 Task: Look for products in the category "Pasta" from Blount only.
Action: Mouse moved to (20, 159)
Screenshot: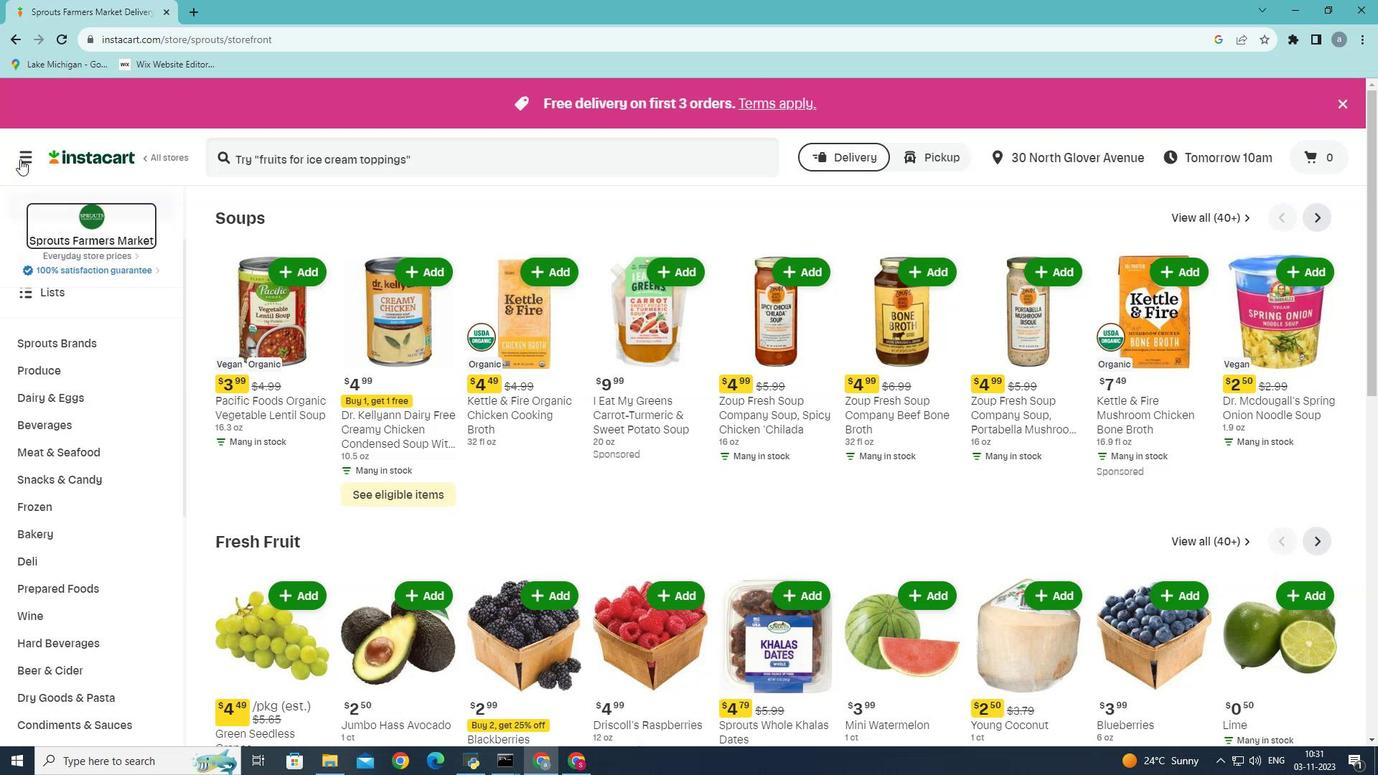 
Action: Mouse pressed left at (20, 159)
Screenshot: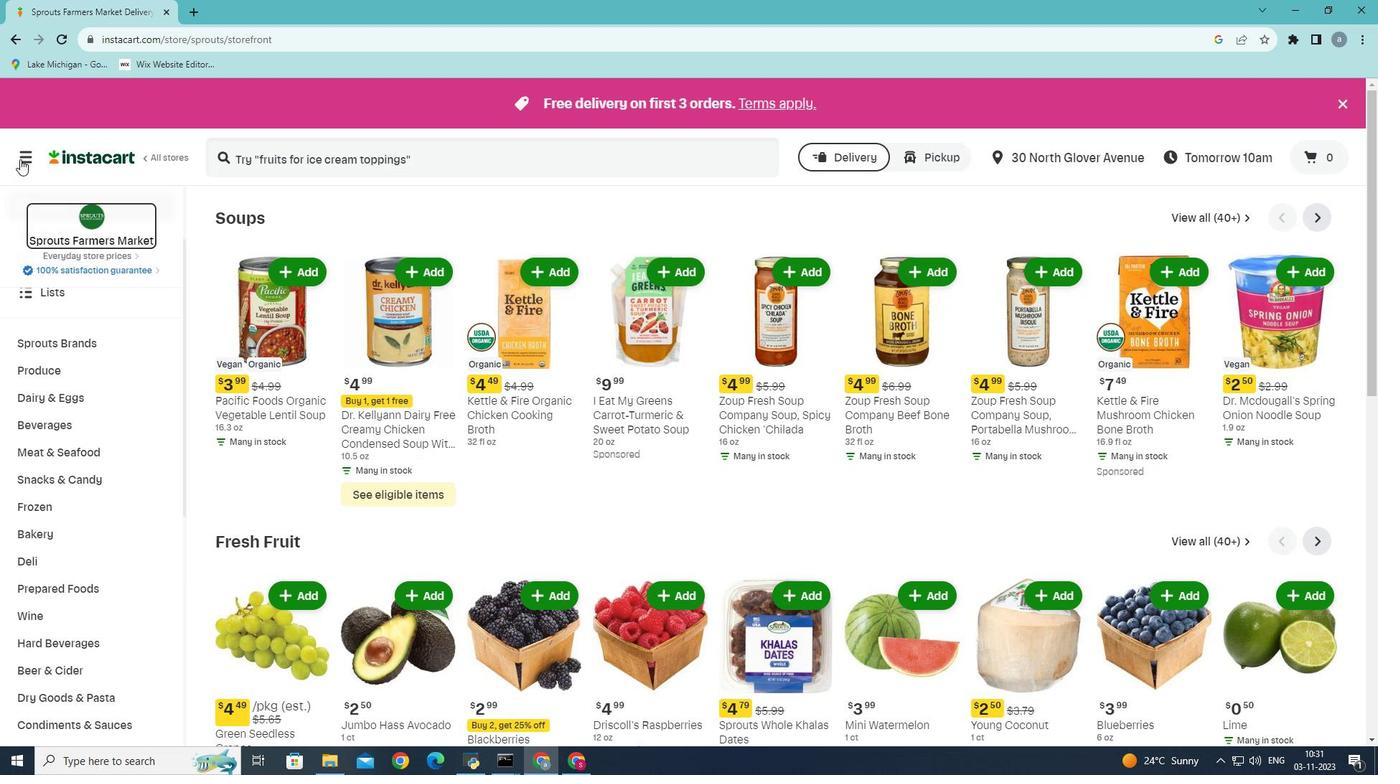 
Action: Mouse moved to (81, 398)
Screenshot: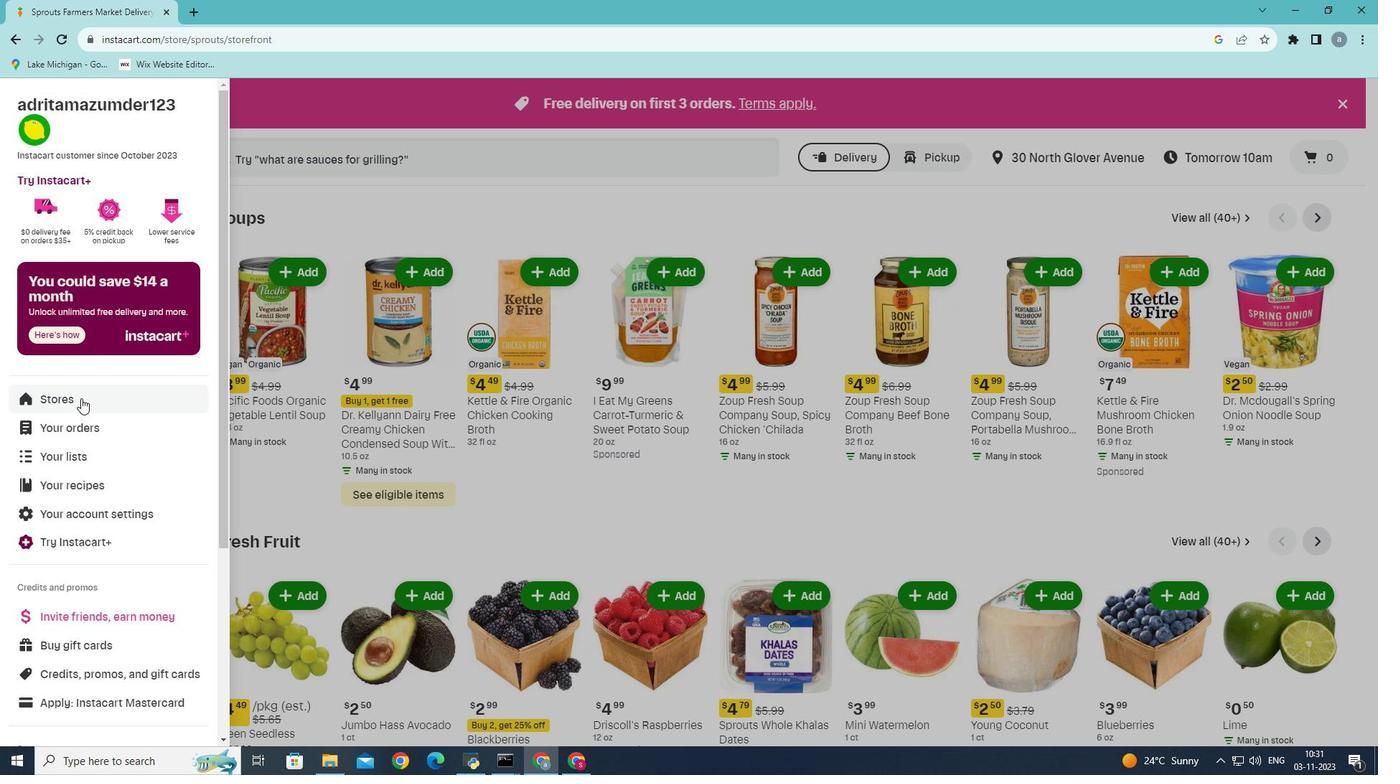 
Action: Mouse pressed left at (81, 398)
Screenshot: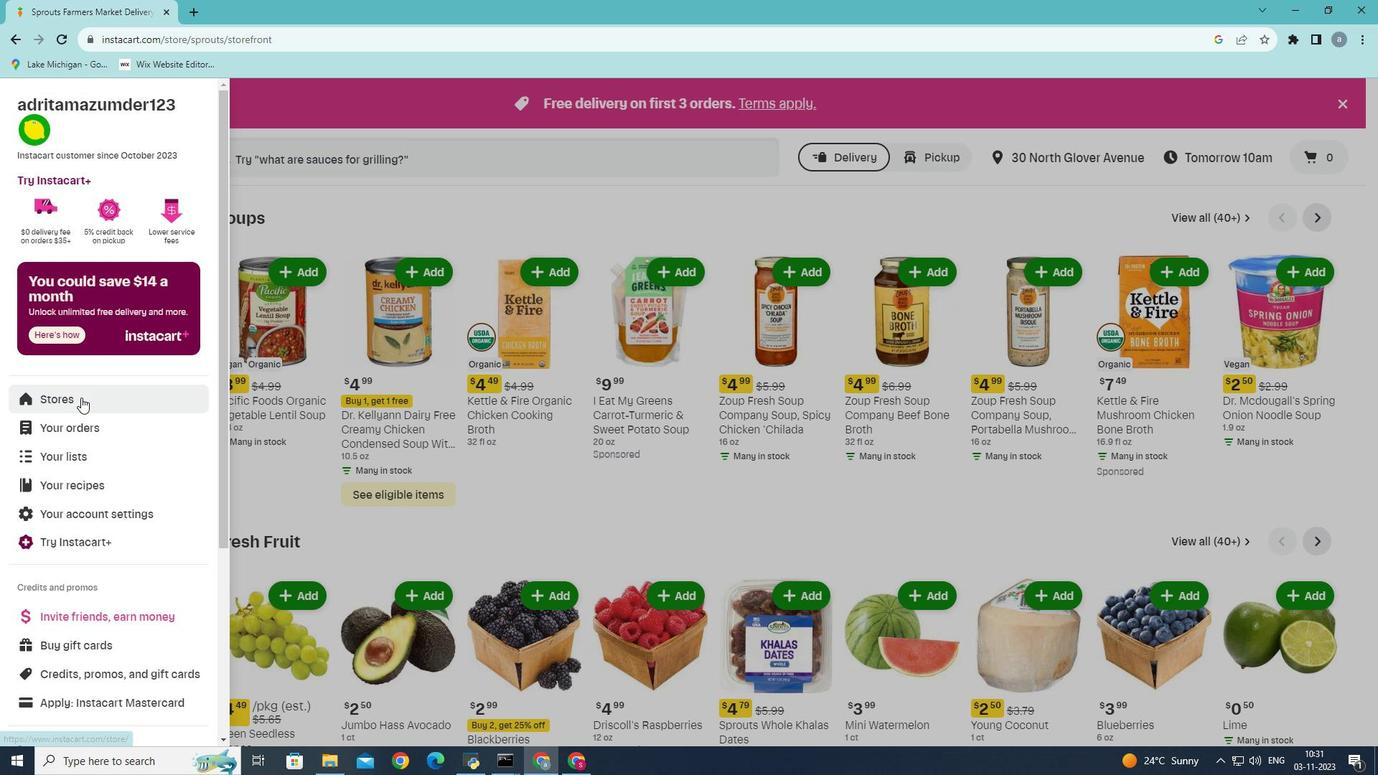 
Action: Mouse moved to (348, 161)
Screenshot: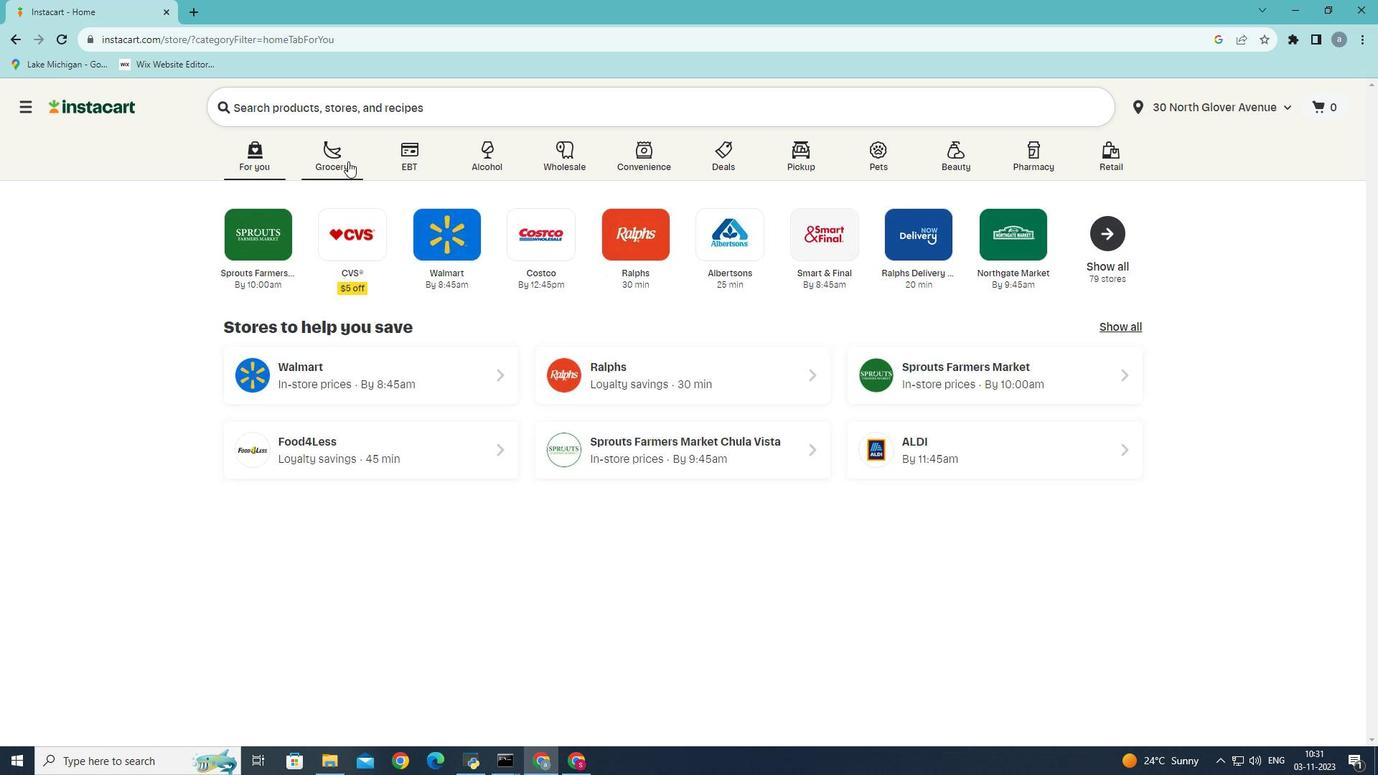
Action: Mouse pressed left at (348, 161)
Screenshot: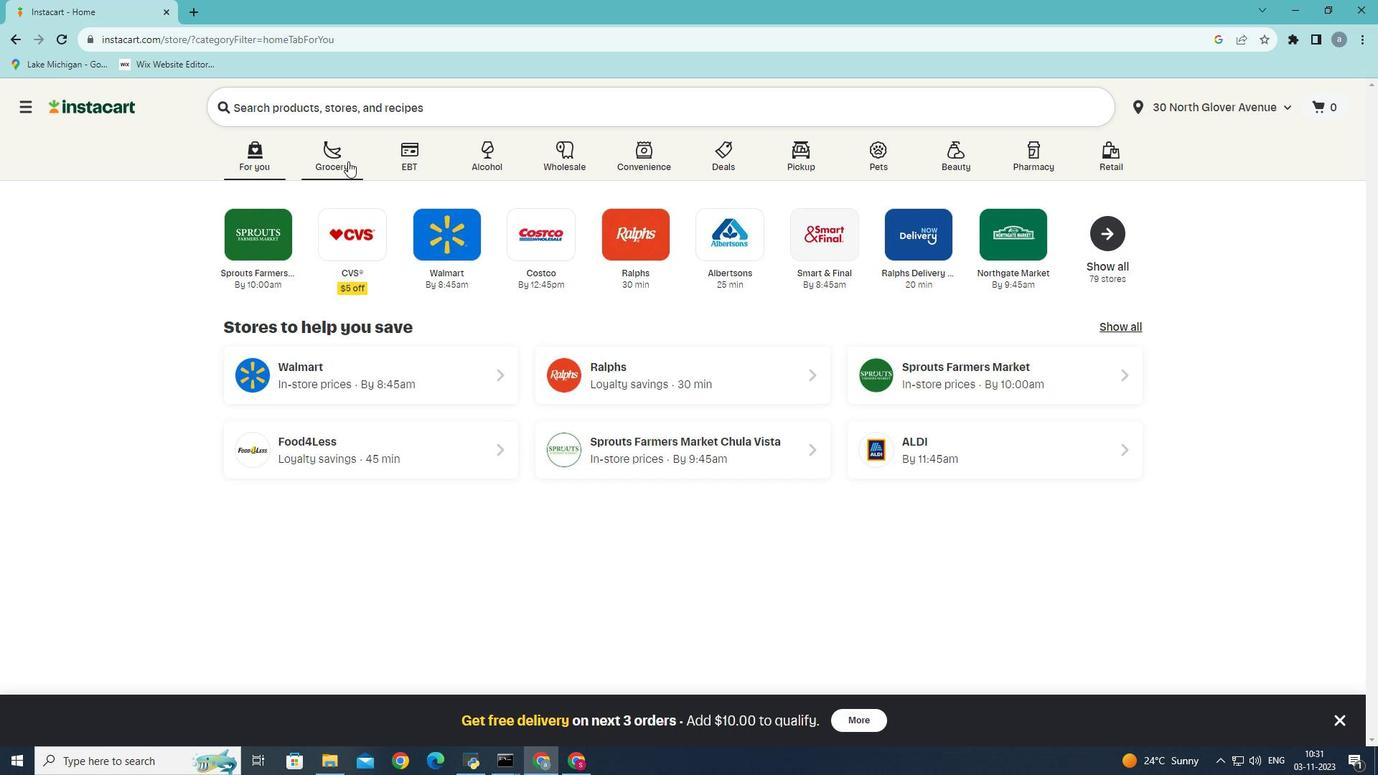
Action: Mouse moved to (323, 415)
Screenshot: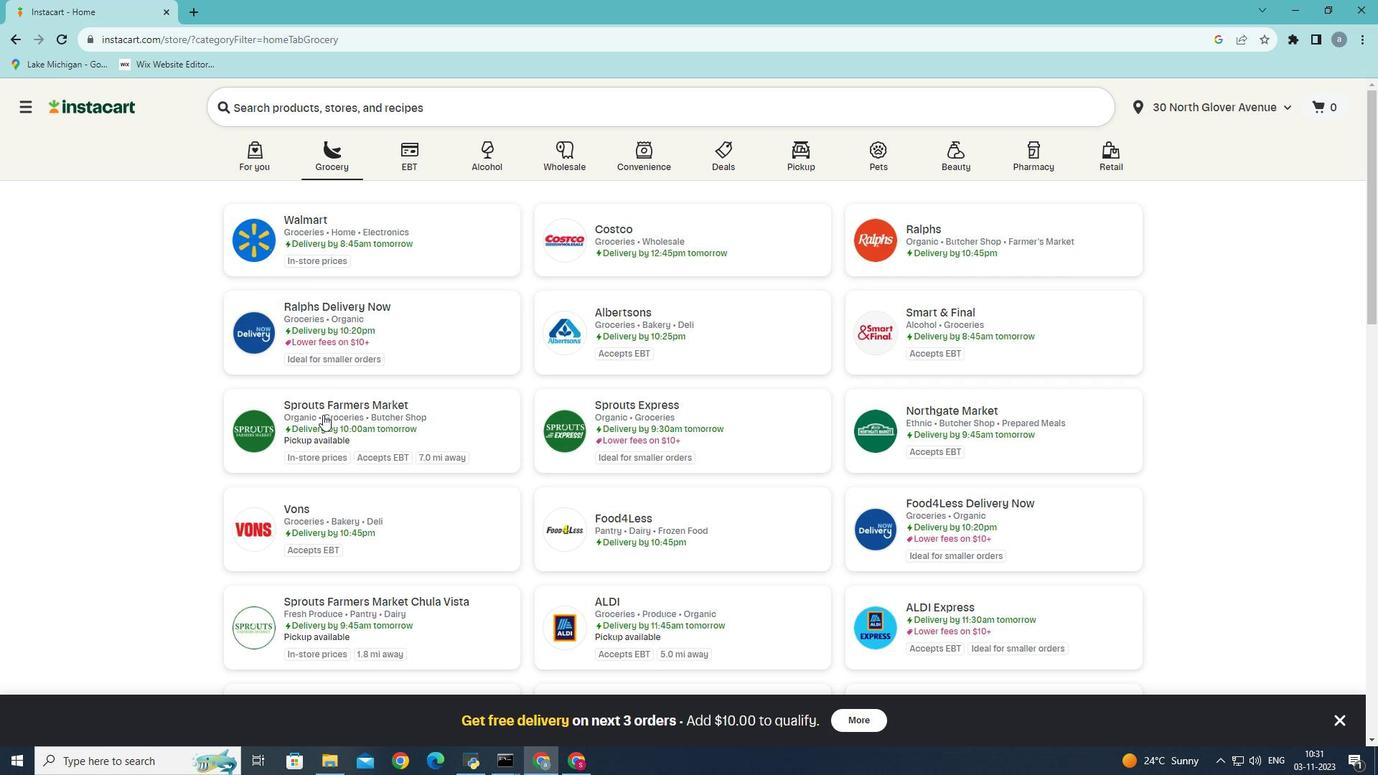 
Action: Mouse pressed left at (323, 415)
Screenshot: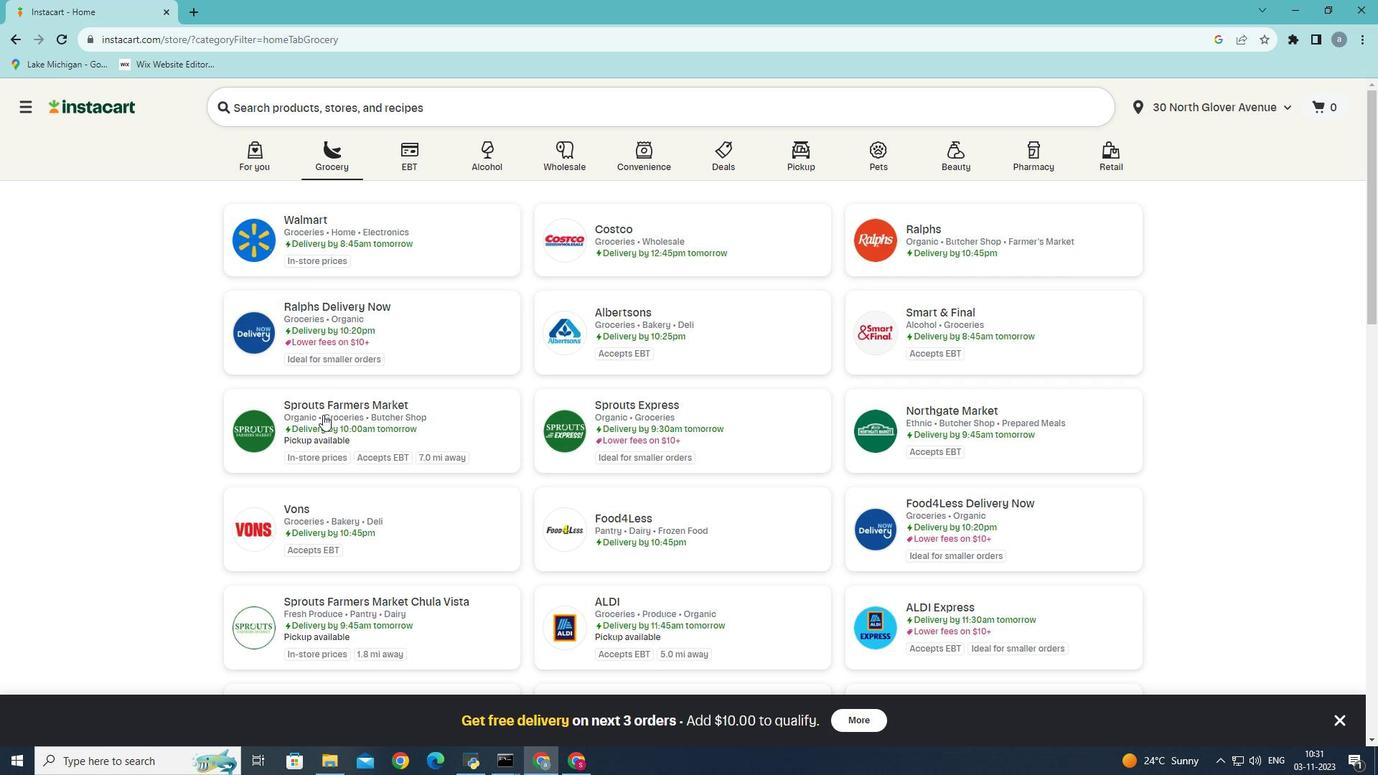 
Action: Mouse moved to (33, 653)
Screenshot: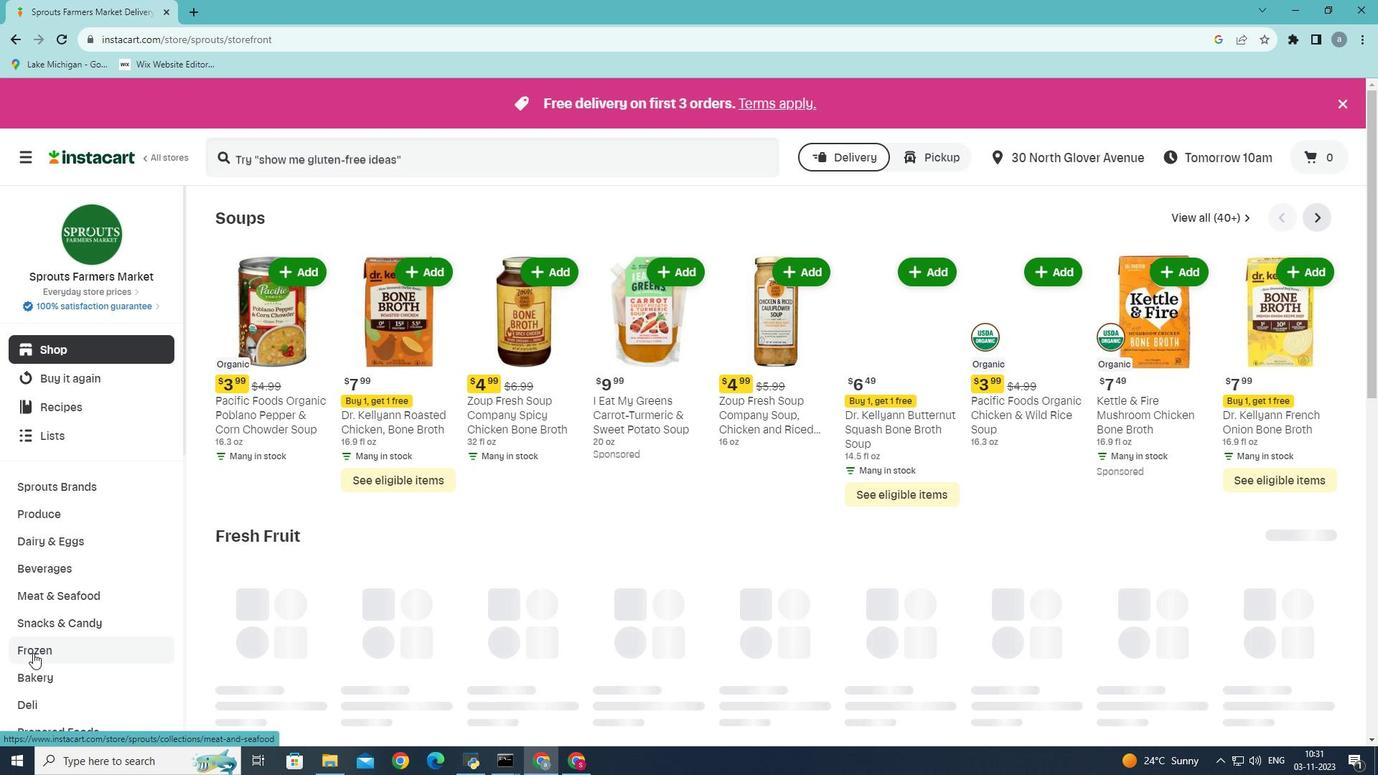 
Action: Mouse scrolled (33, 652) with delta (0, 0)
Screenshot: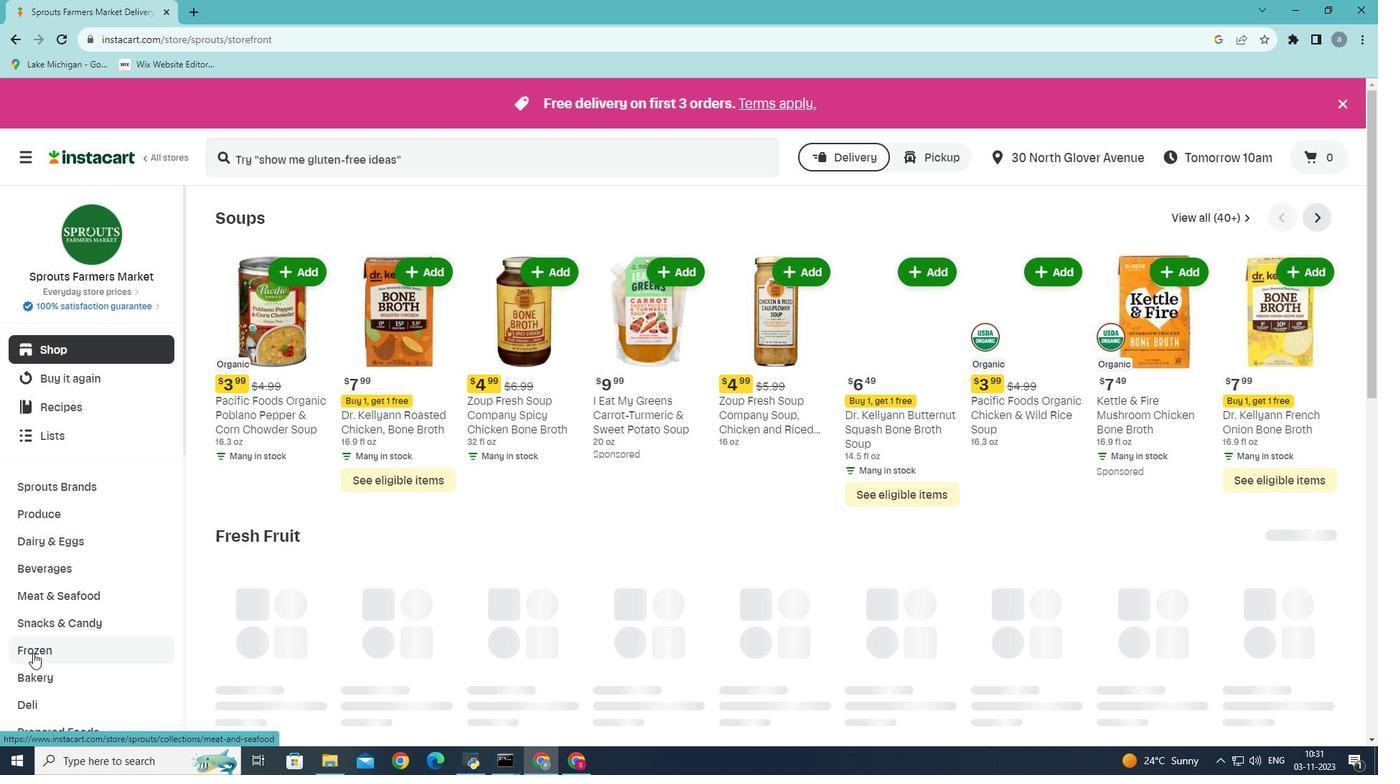 
Action: Mouse scrolled (33, 652) with delta (0, 0)
Screenshot: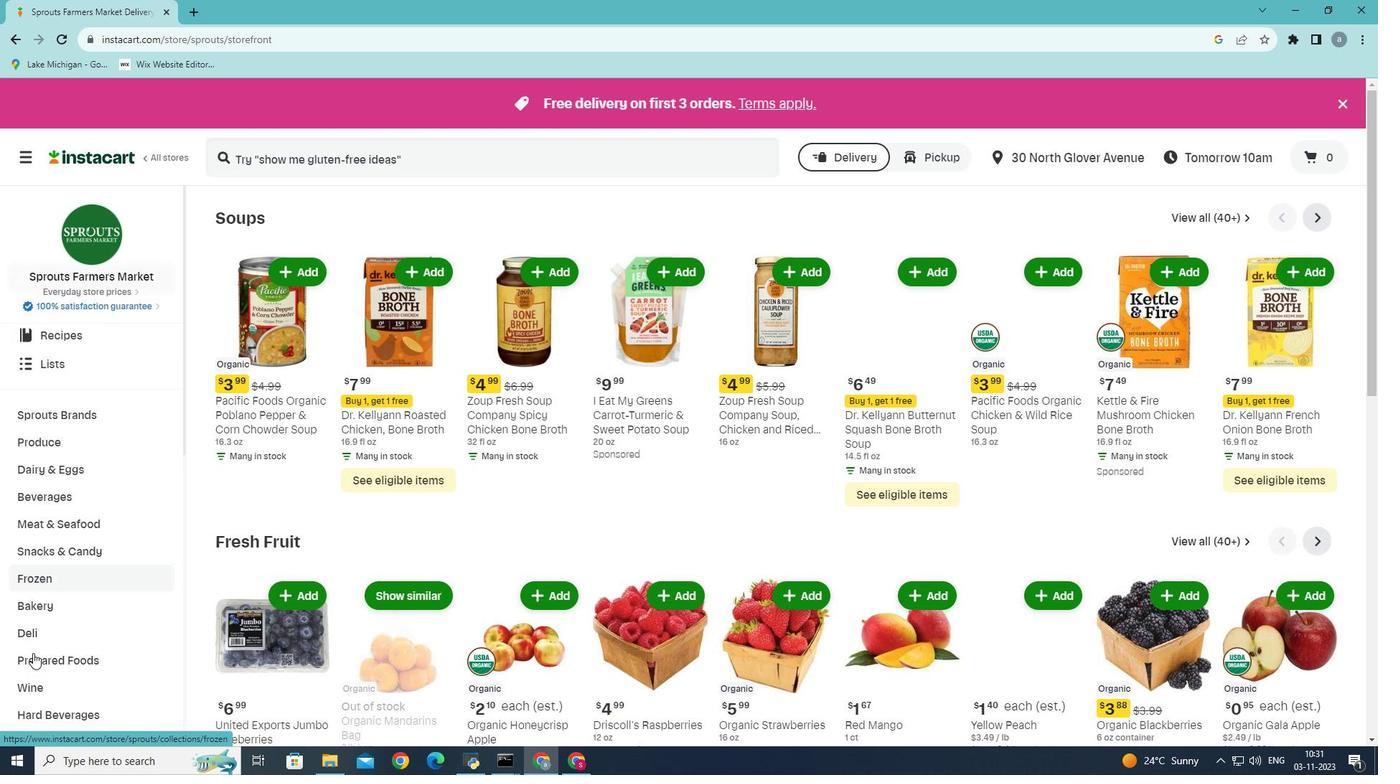 
Action: Mouse moved to (61, 593)
Screenshot: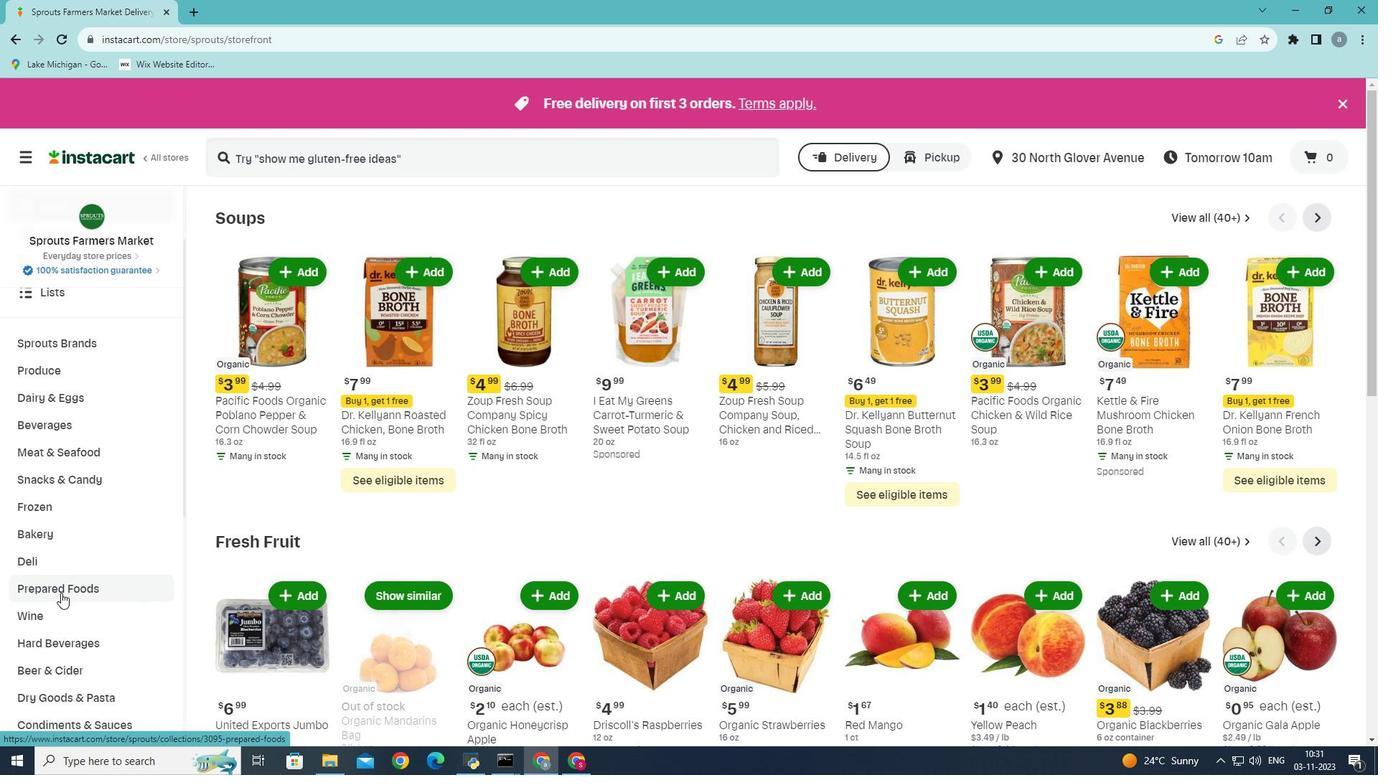 
Action: Mouse pressed left at (61, 593)
Screenshot: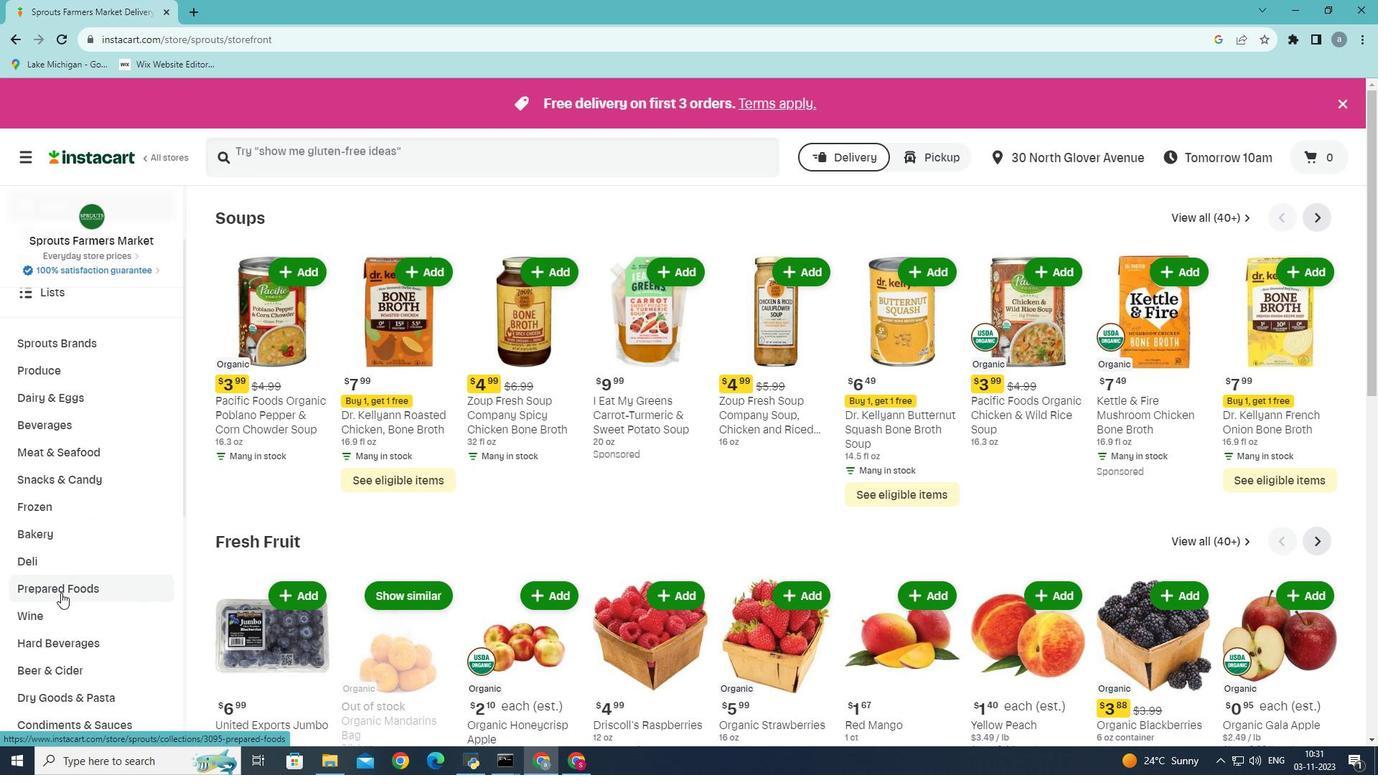 
Action: Mouse moved to (514, 248)
Screenshot: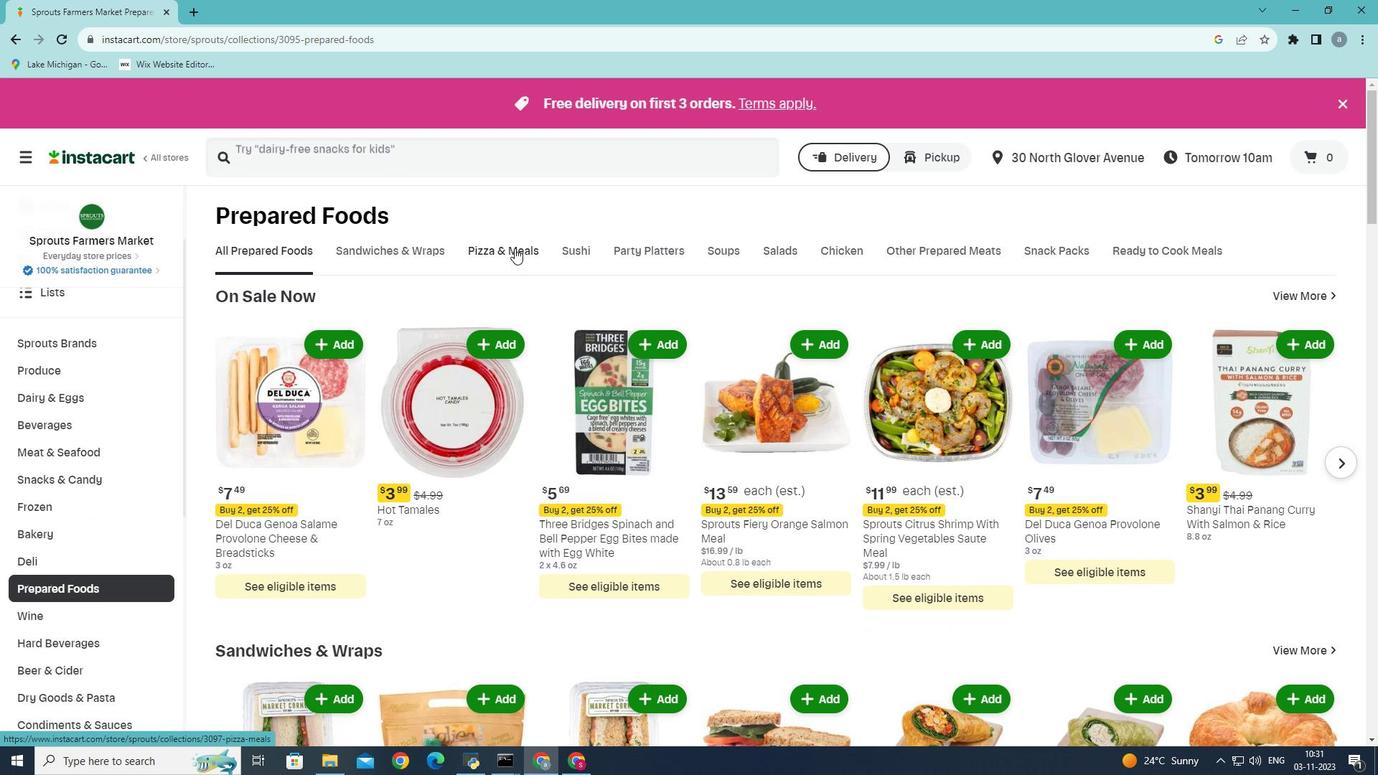 
Action: Mouse pressed left at (514, 248)
Screenshot: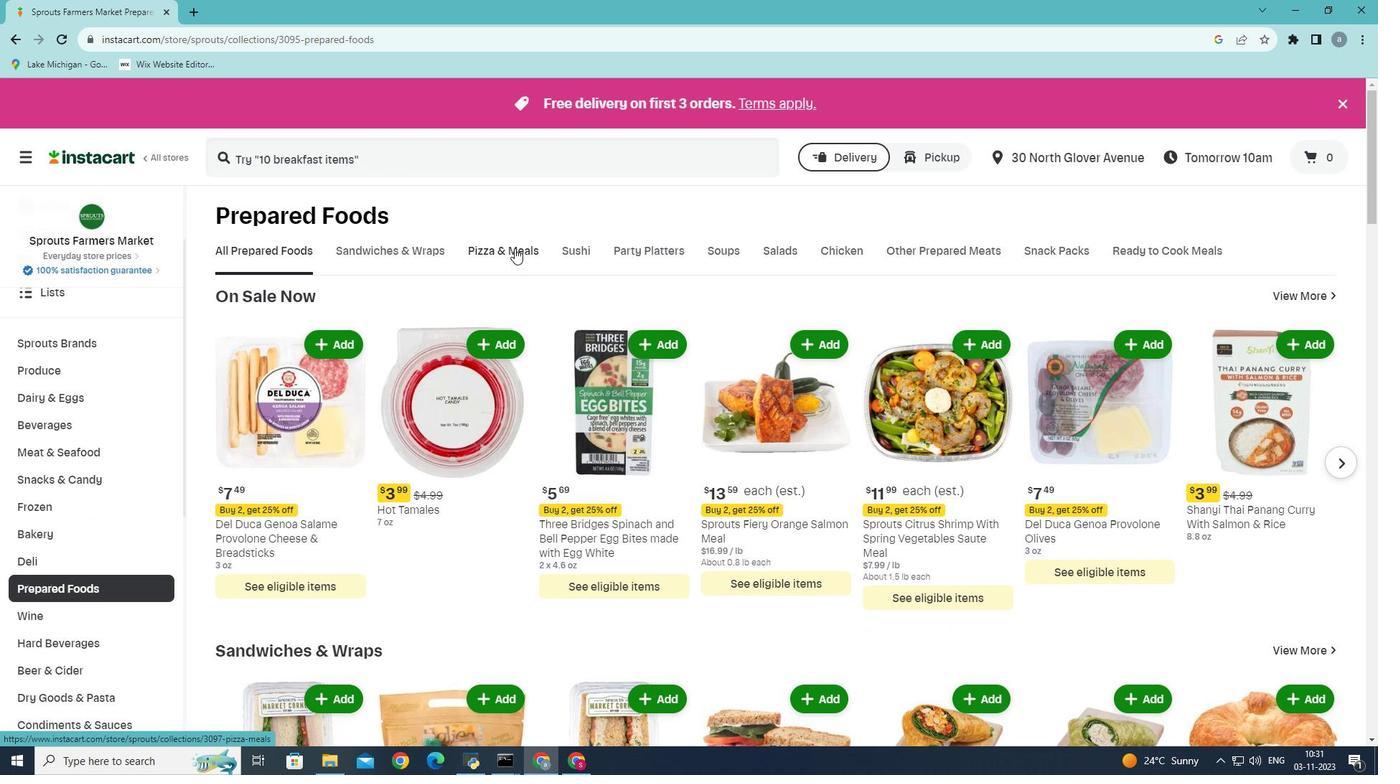 
Action: Mouse moved to (404, 315)
Screenshot: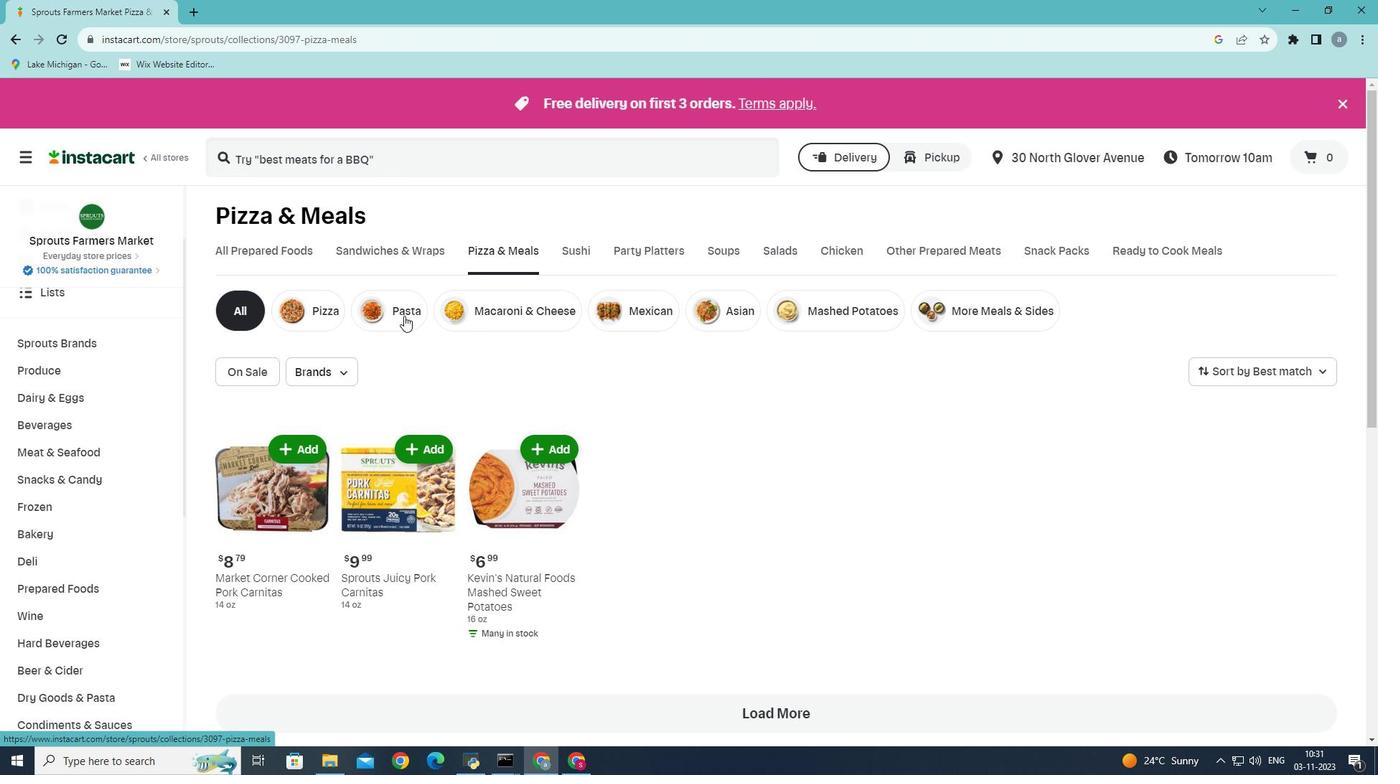 
Action: Mouse pressed left at (404, 315)
Screenshot: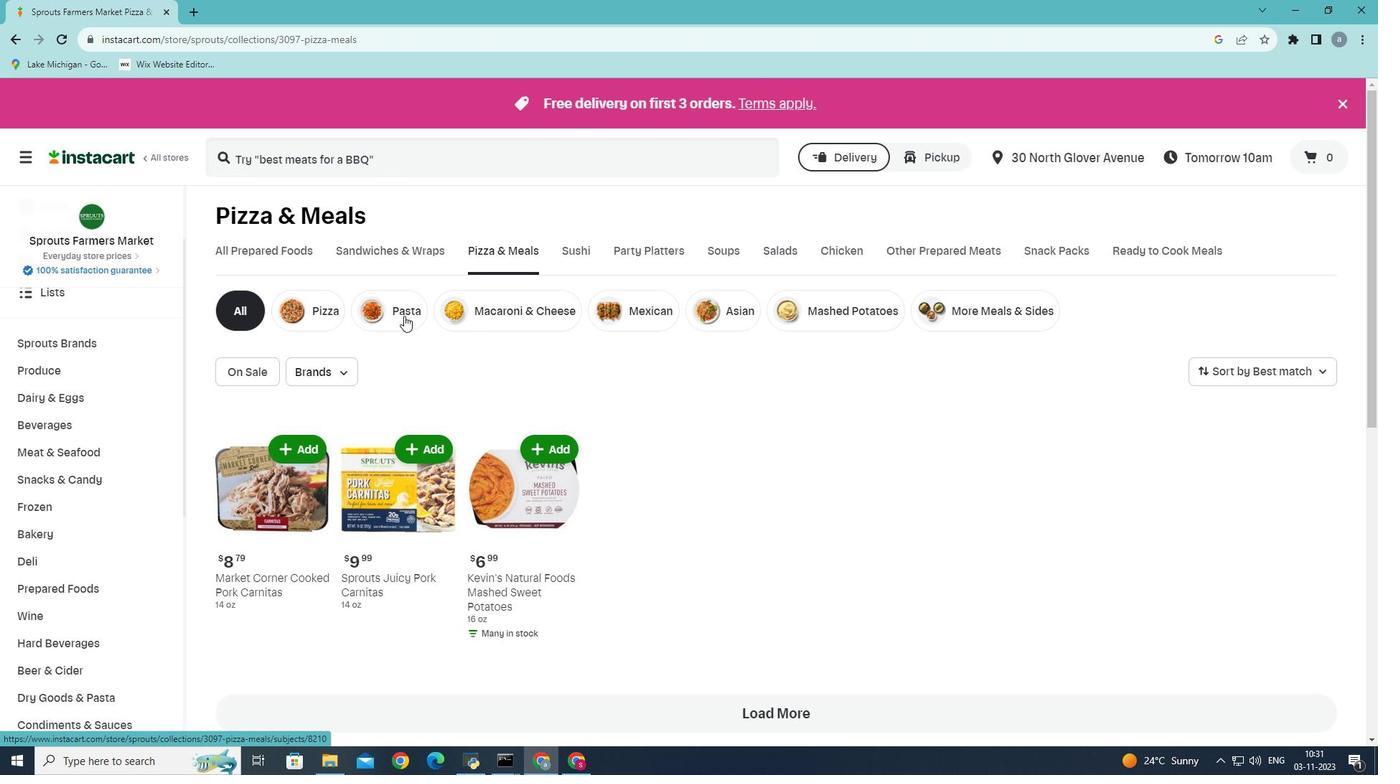 
Action: Mouse moved to (348, 366)
Screenshot: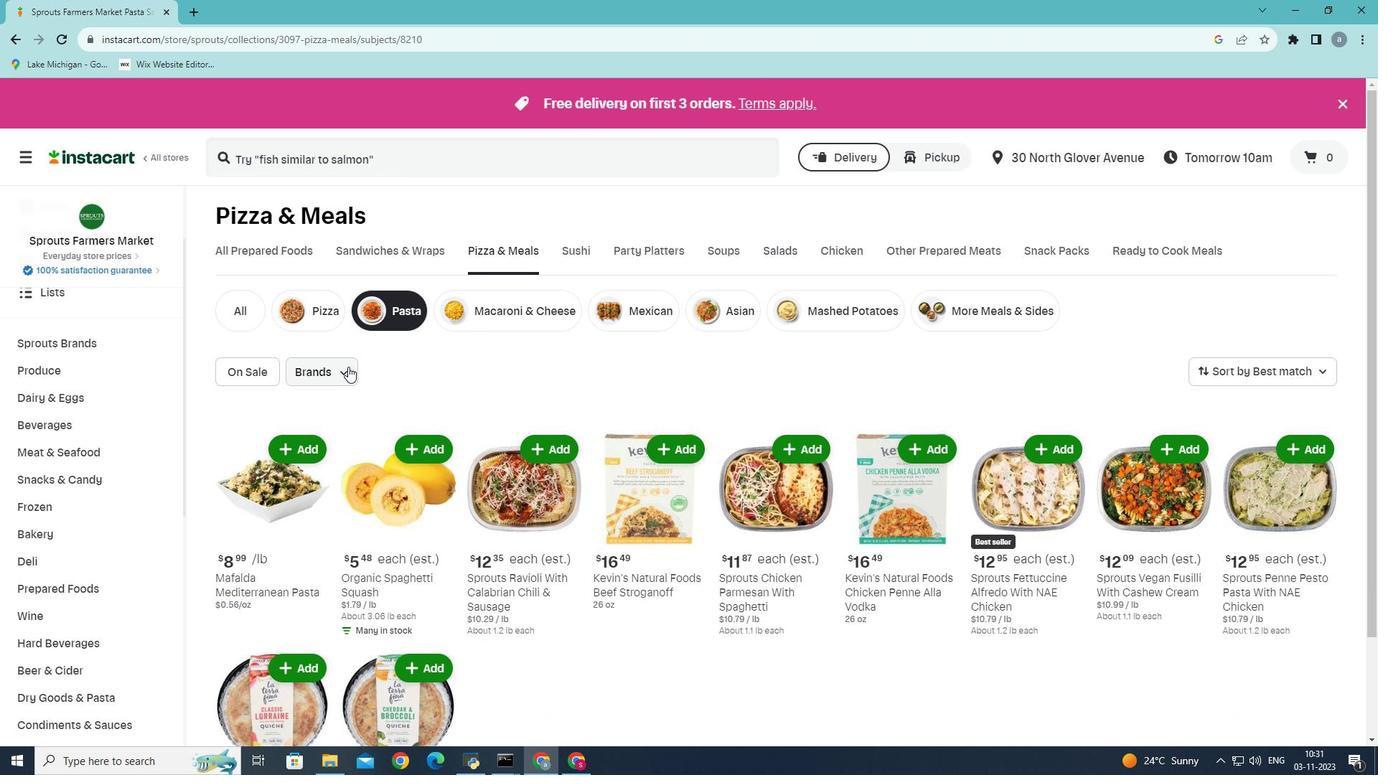 
Action: Mouse pressed left at (348, 366)
Screenshot: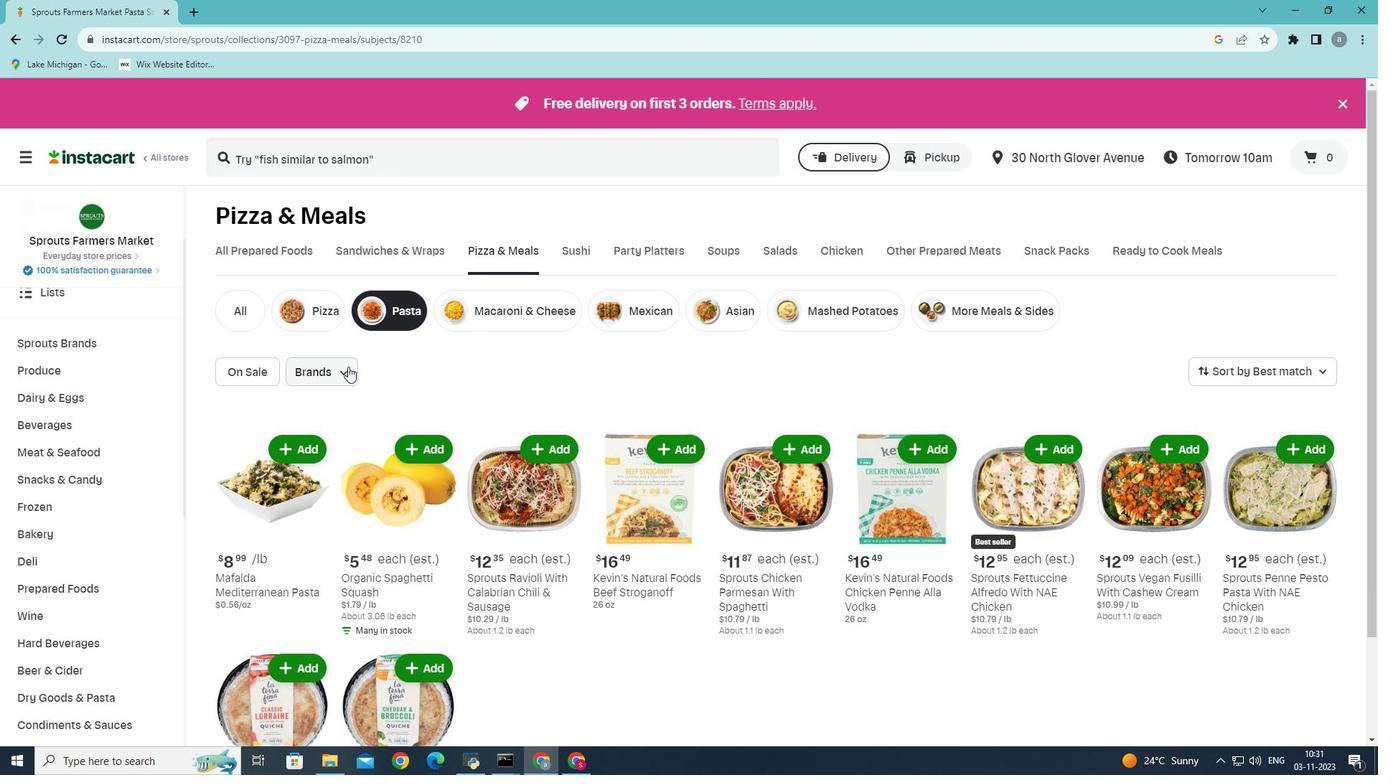 
Action: Mouse moved to (406, 485)
Screenshot: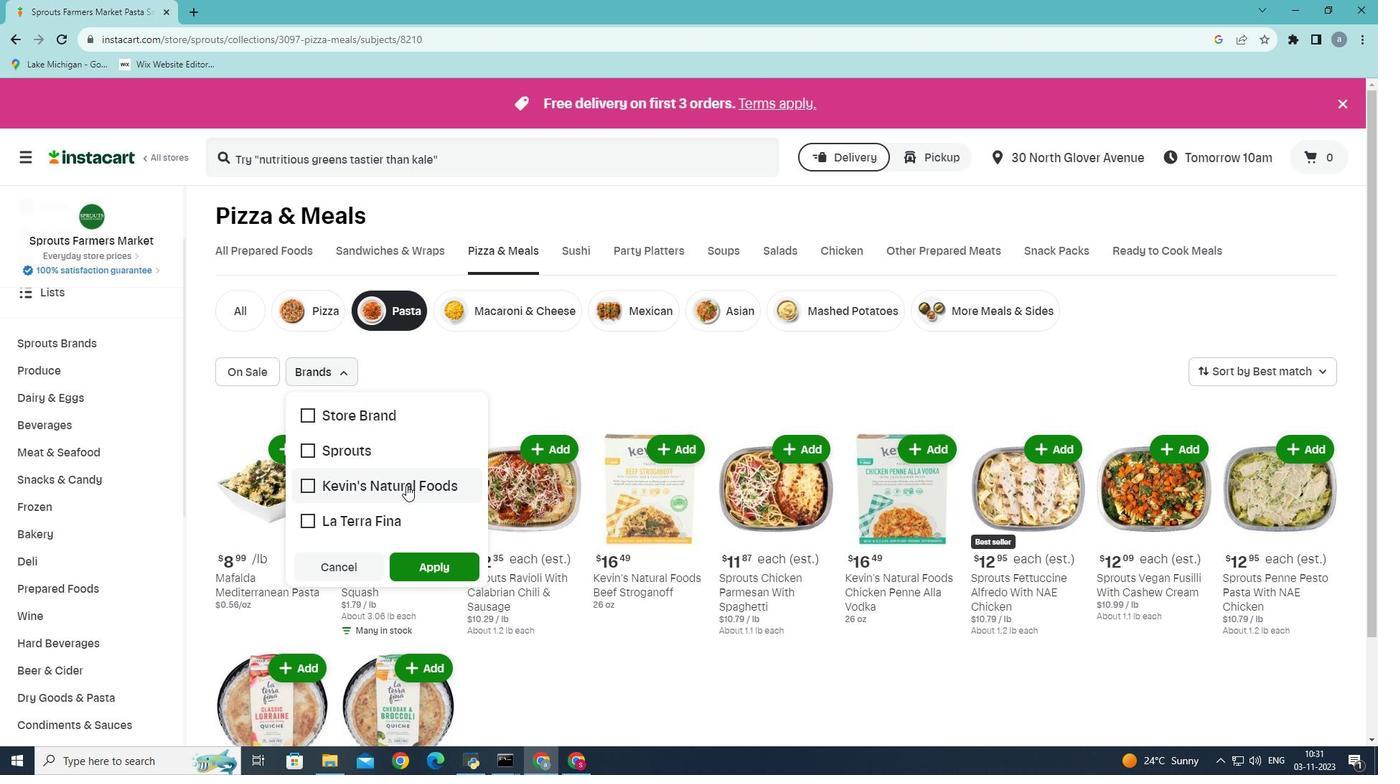 
Action: Mouse scrolled (406, 484) with delta (0, 0)
Screenshot: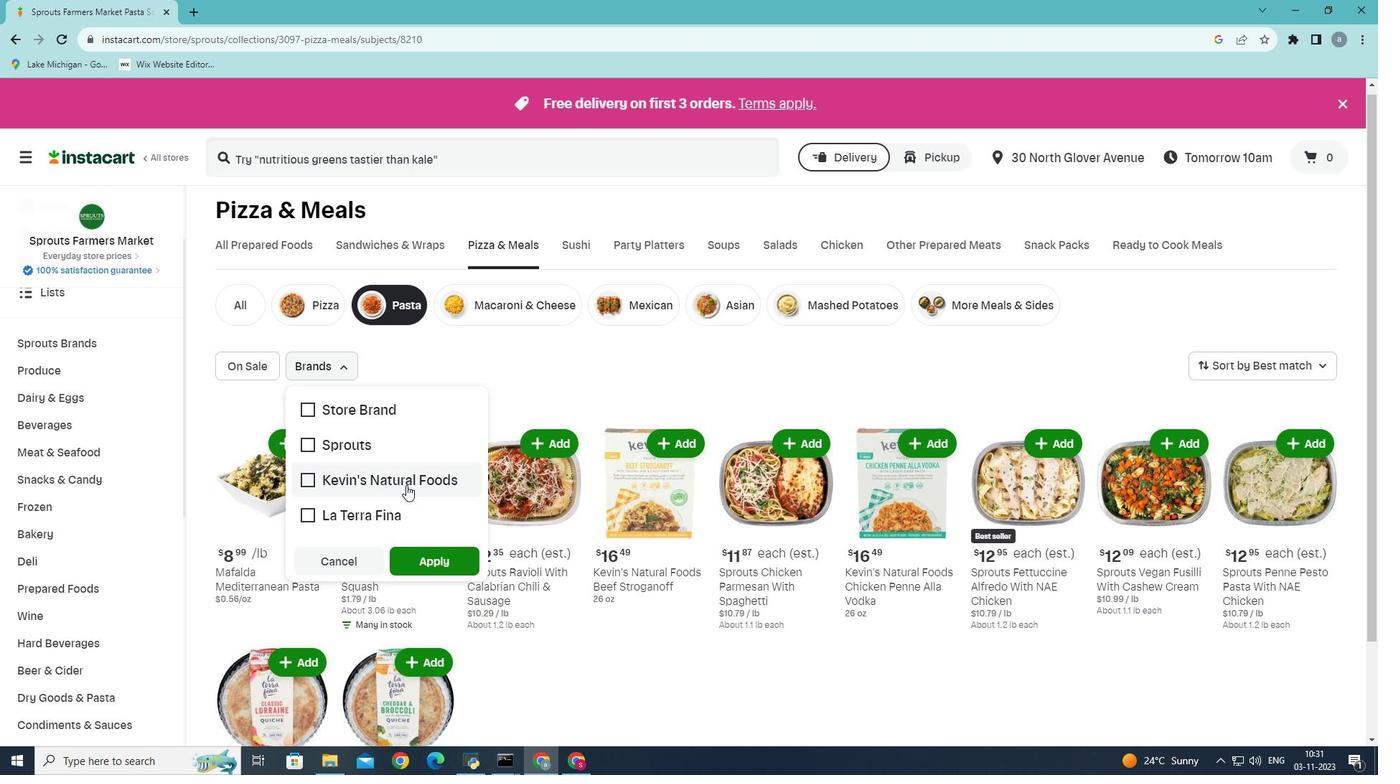 
Action: Mouse scrolled (406, 484) with delta (0, 0)
Screenshot: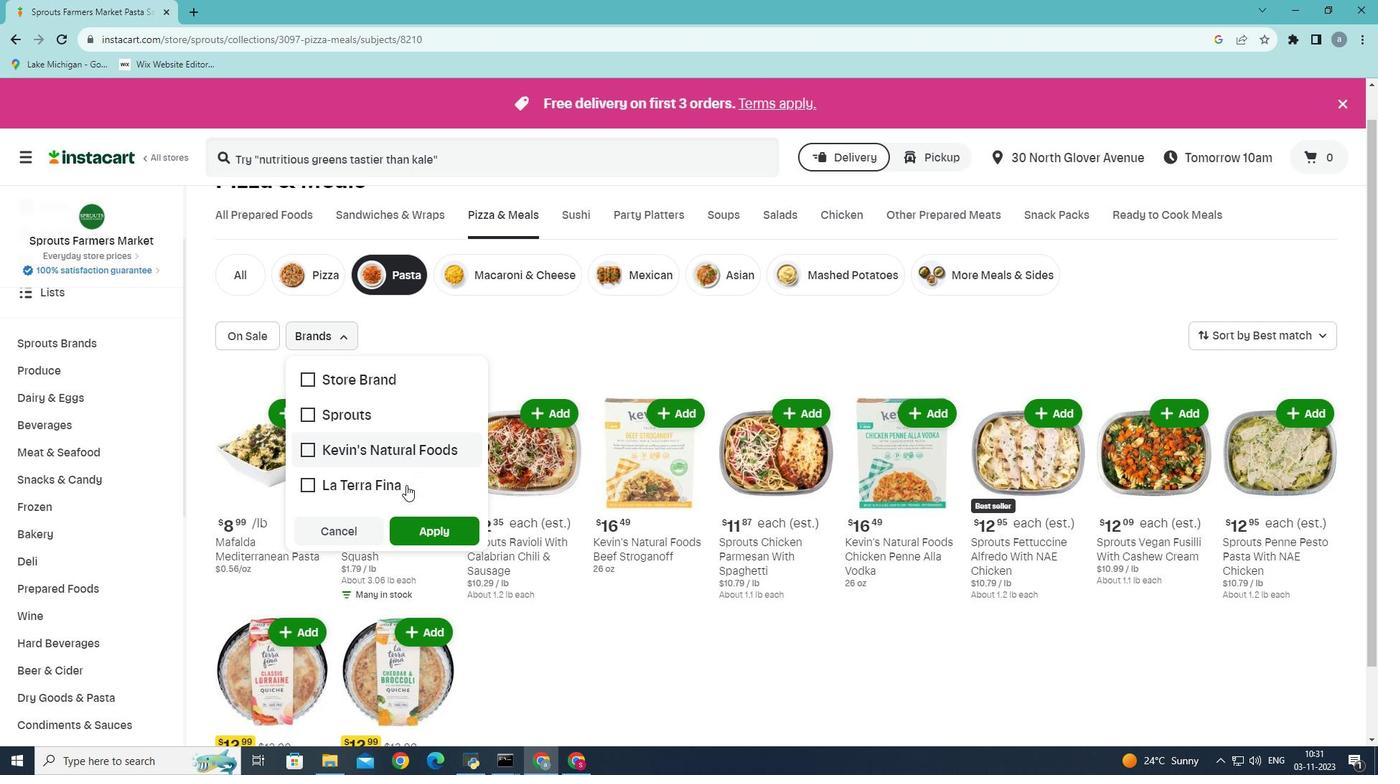 
Action: Mouse moved to (398, 431)
Screenshot: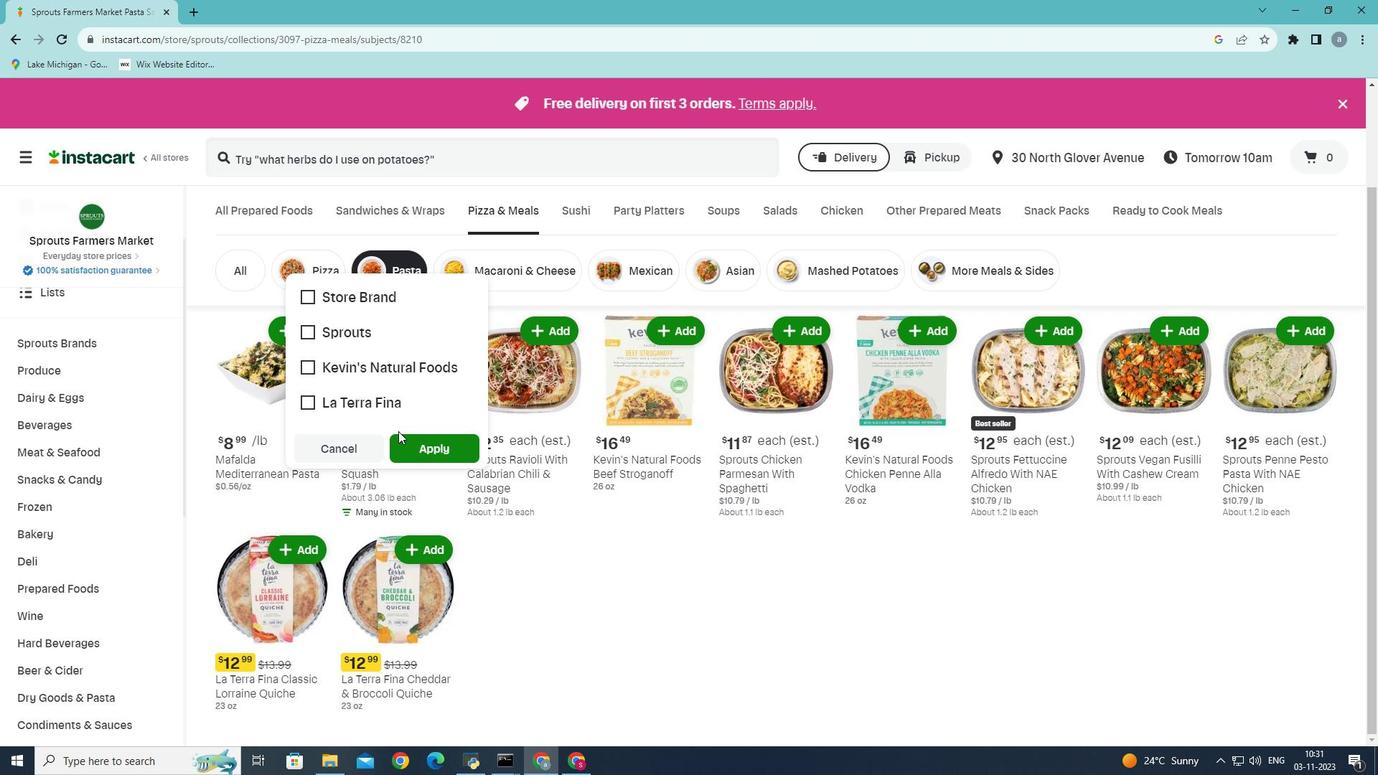 
Action: Mouse scrolled (398, 432) with delta (0, 0)
Screenshot: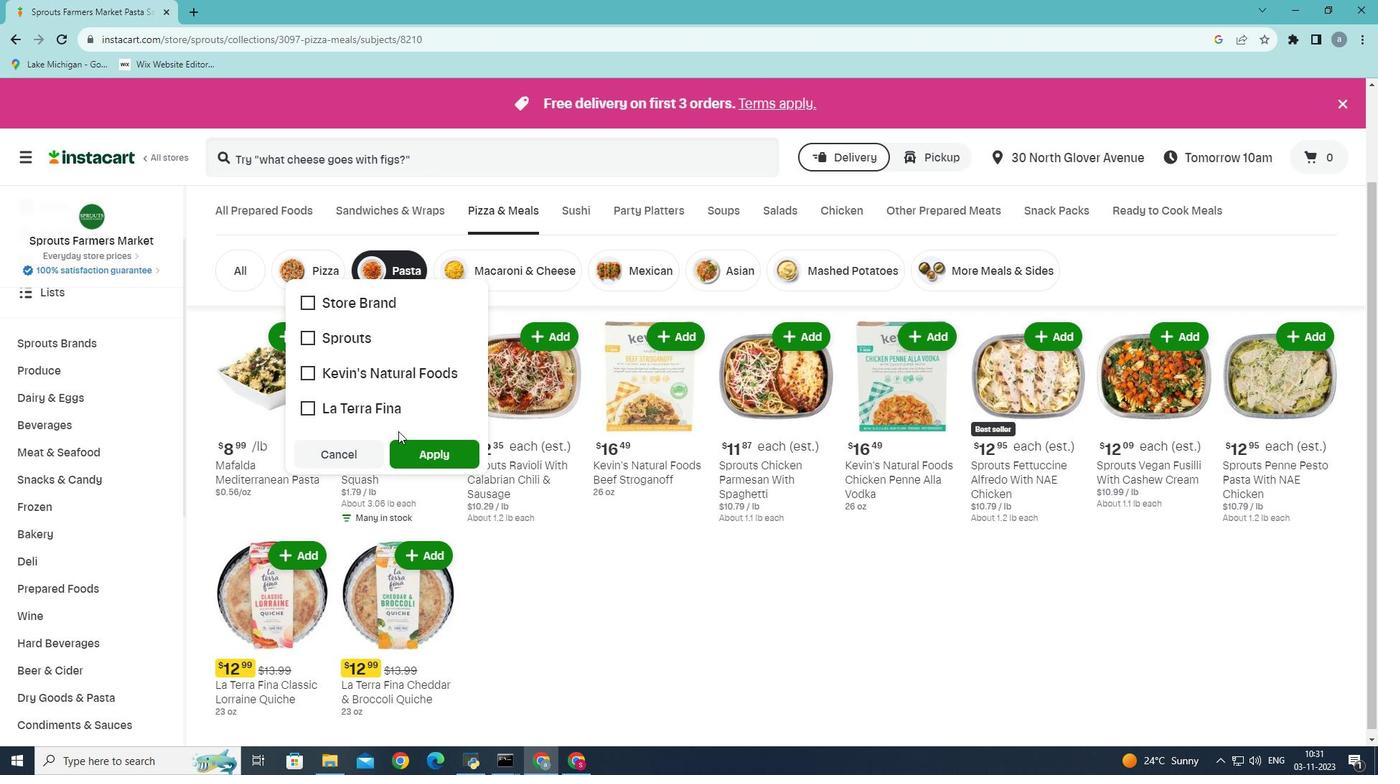 
Action: Mouse moved to (397, 431)
Screenshot: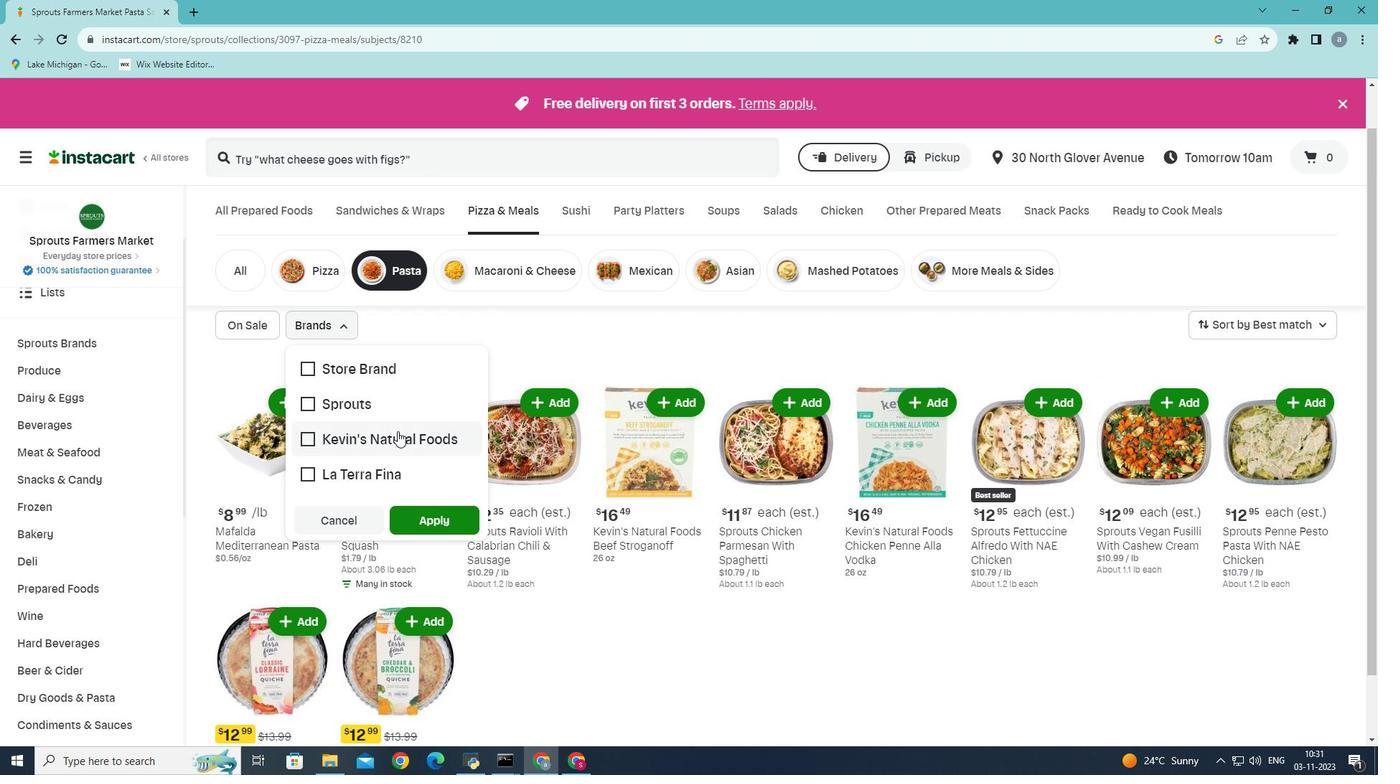 
Action: Mouse scrolled (397, 432) with delta (0, 0)
Screenshot: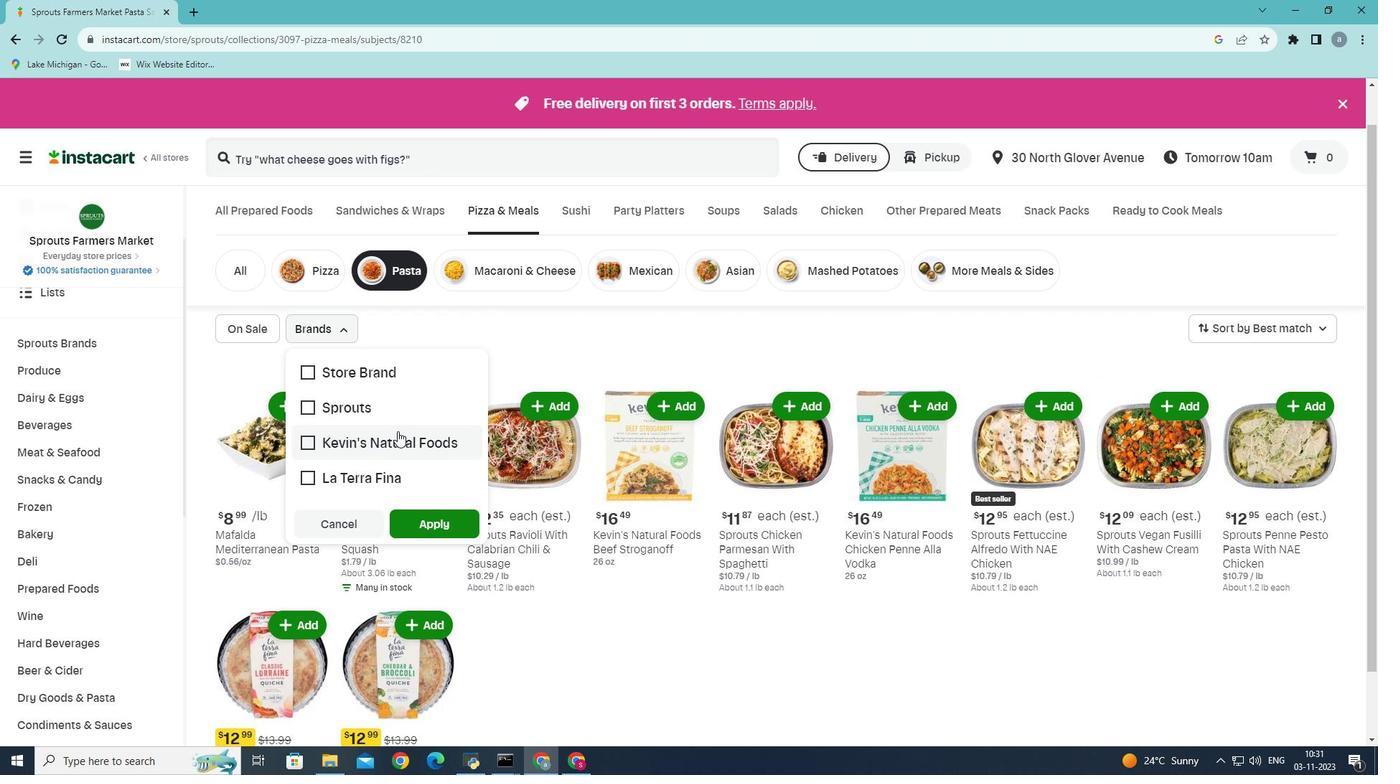 
Action: Mouse moved to (351, 564)
Screenshot: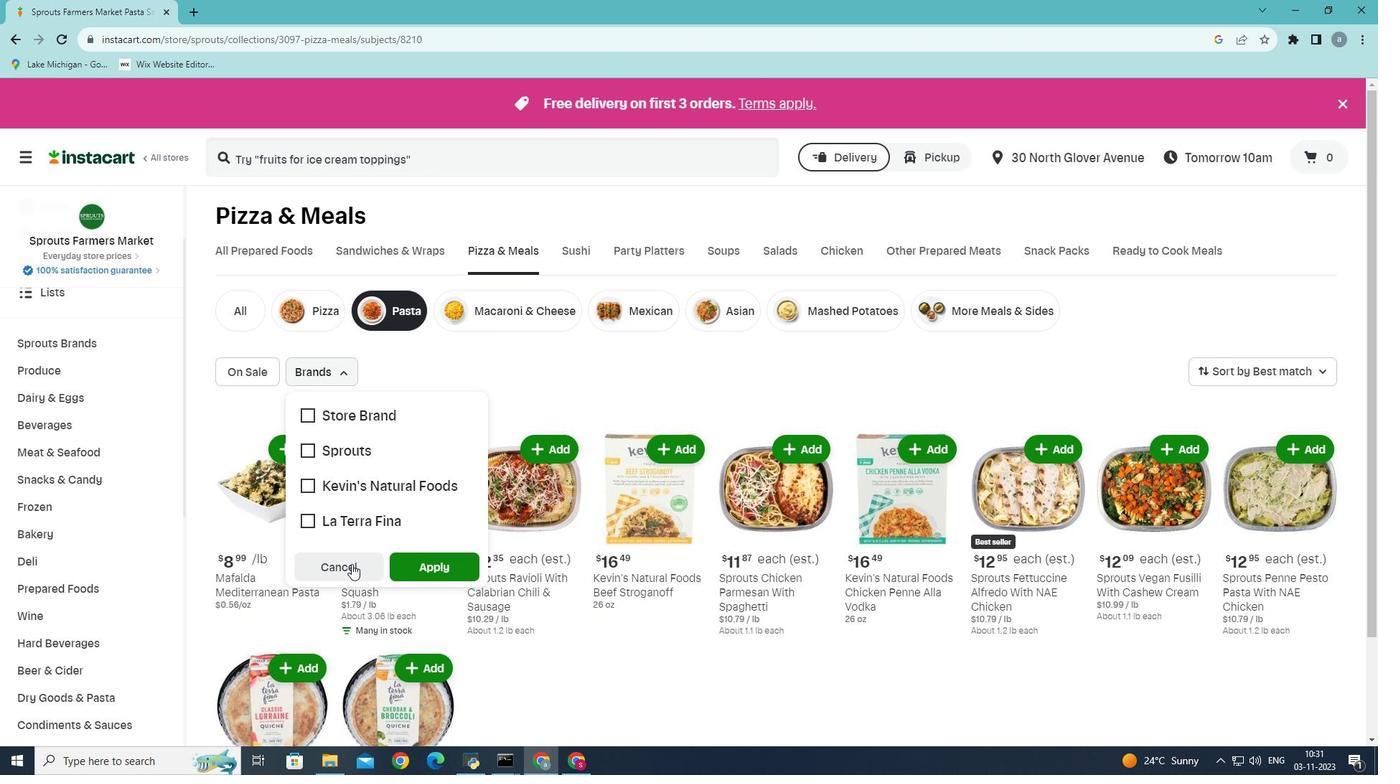 
Action: Mouse pressed left at (351, 564)
Screenshot: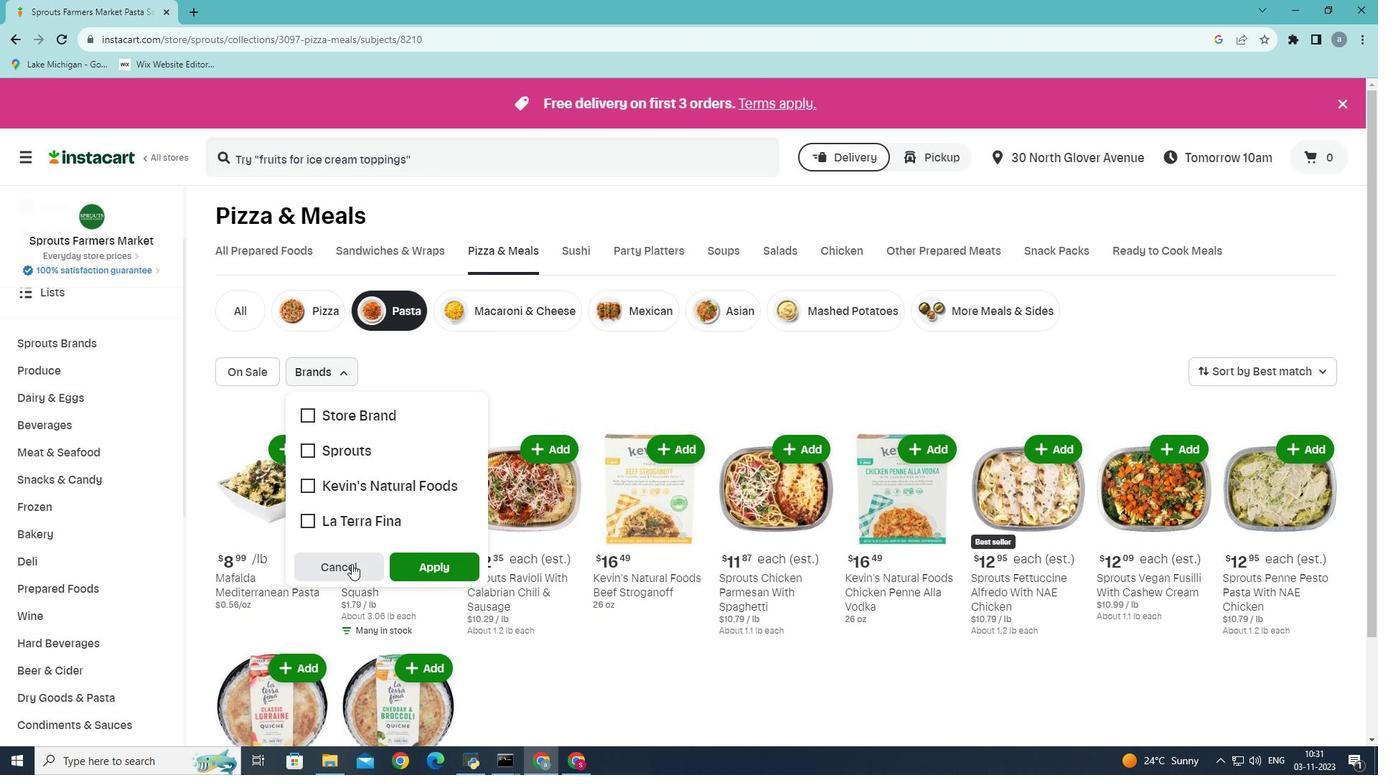 
Action: Mouse moved to (354, 562)
Screenshot: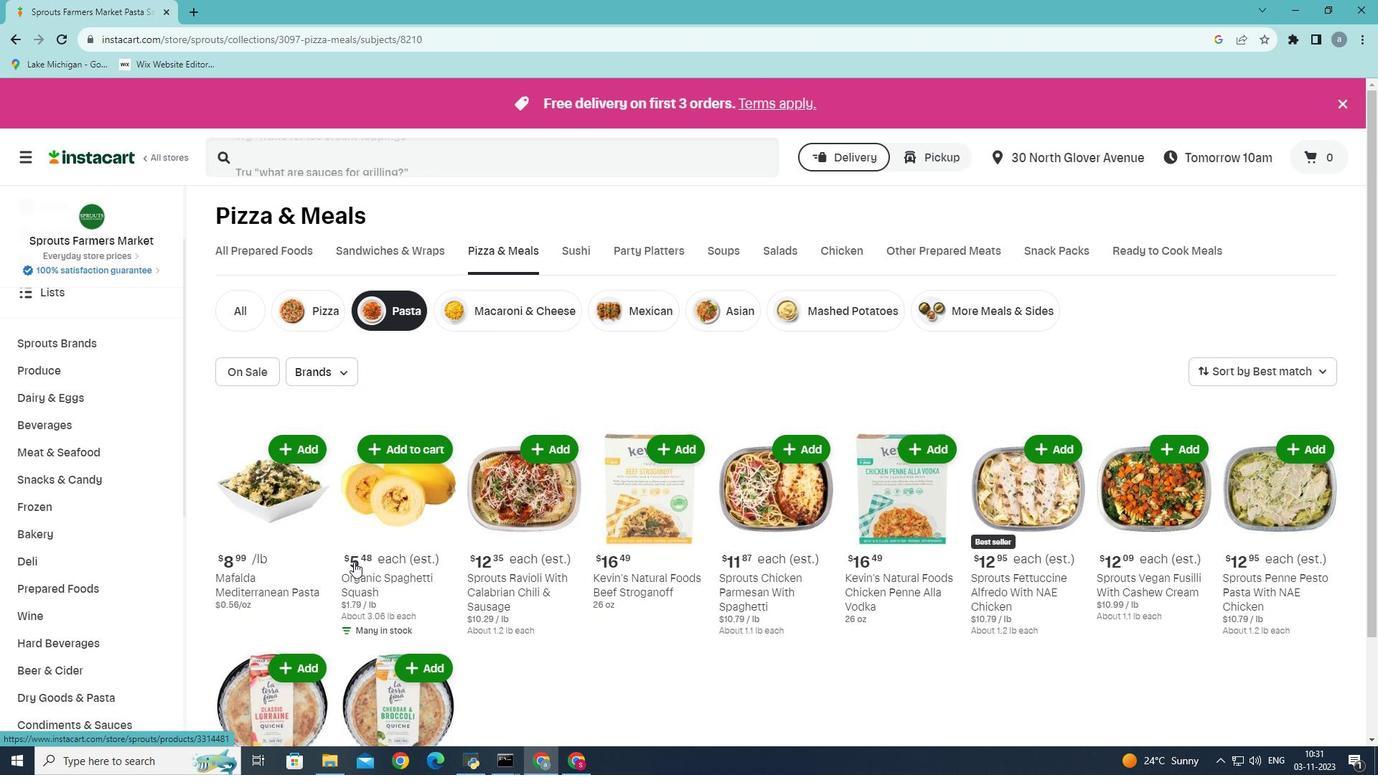 
